 Task: Create a due date automation when advanced on, 2 days after a card is due add basic assigned to me at 11:00 AM.
Action: Mouse moved to (1216, 92)
Screenshot: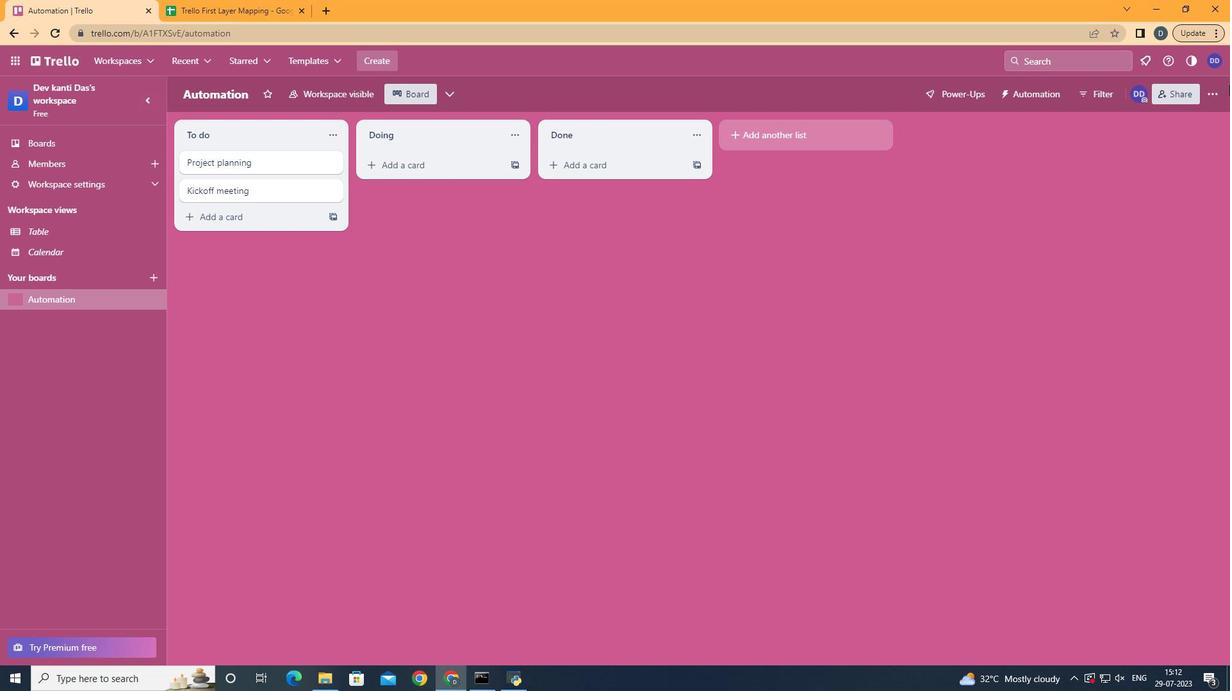 
Action: Mouse pressed left at (1216, 92)
Screenshot: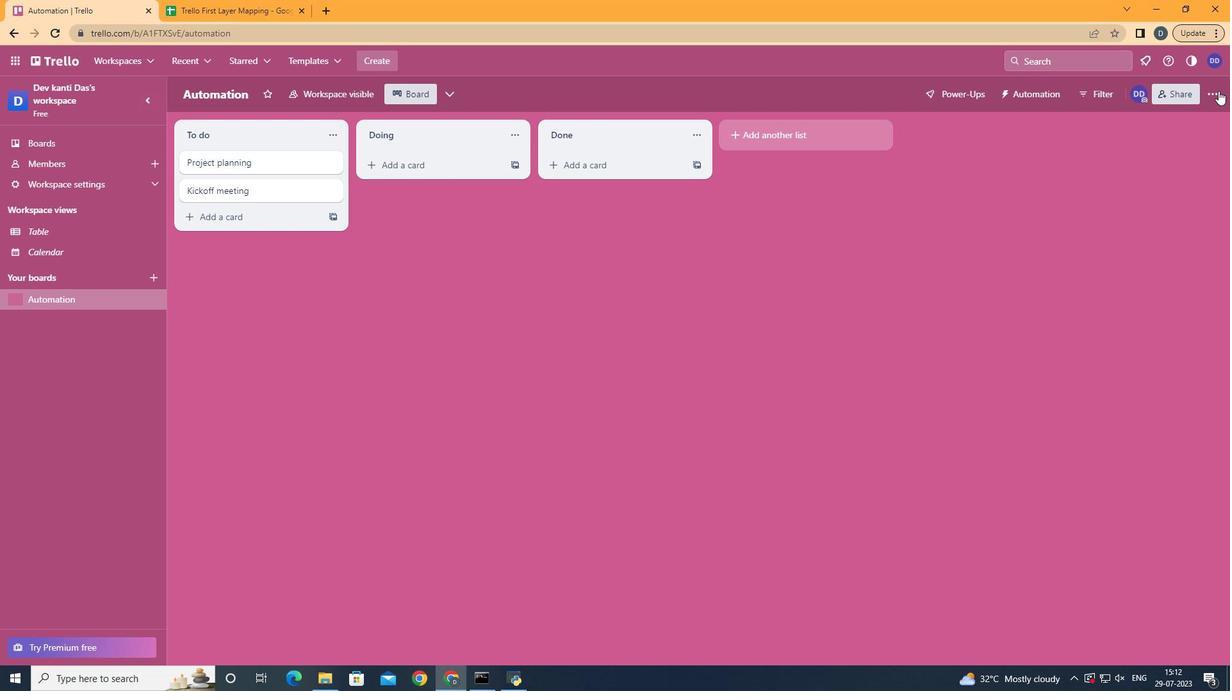 
Action: Mouse moved to (1102, 267)
Screenshot: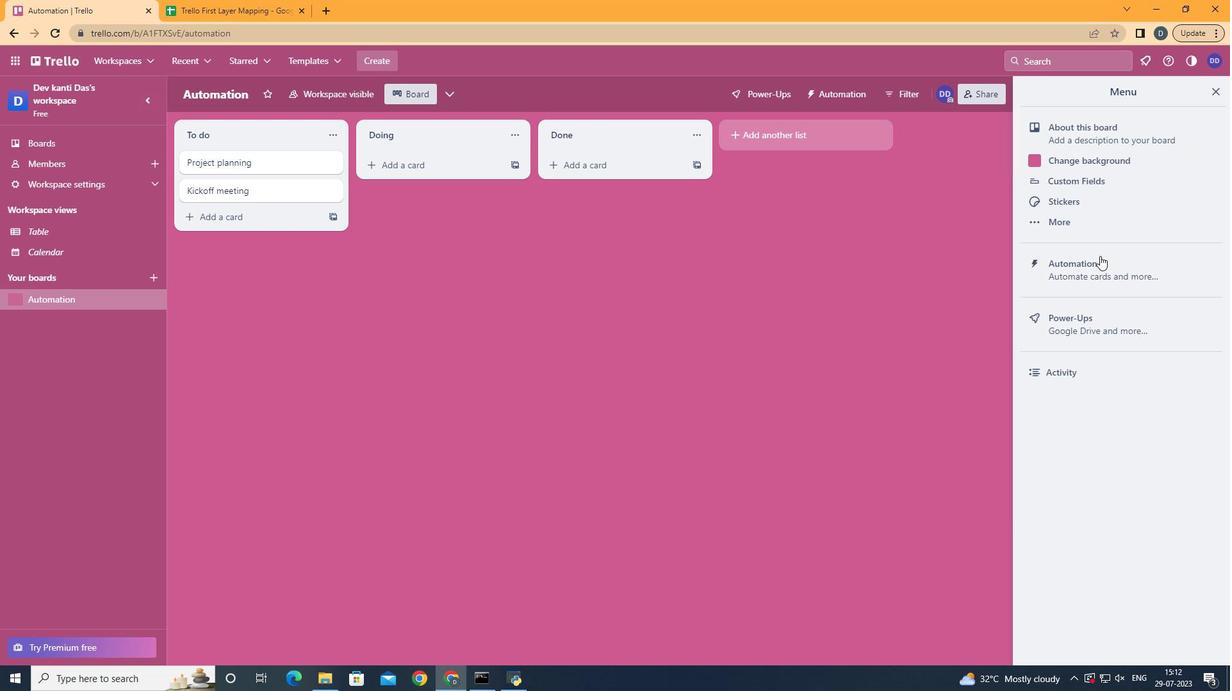 
Action: Mouse pressed left at (1102, 267)
Screenshot: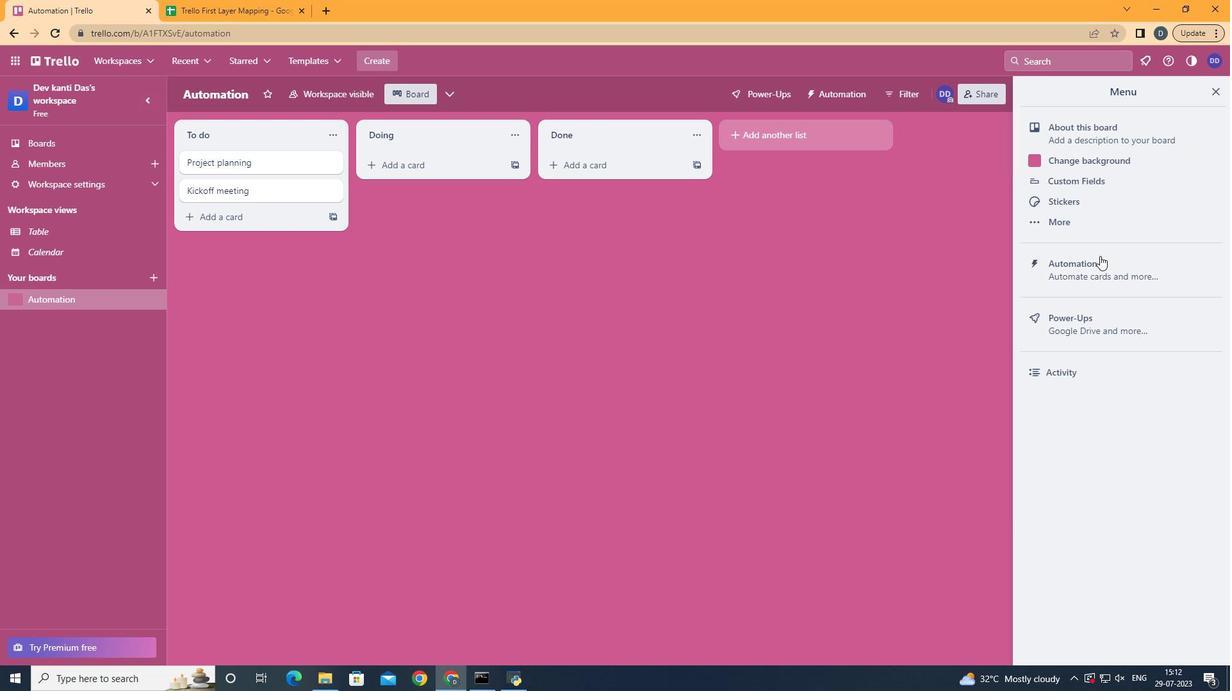 
Action: Mouse moved to (211, 252)
Screenshot: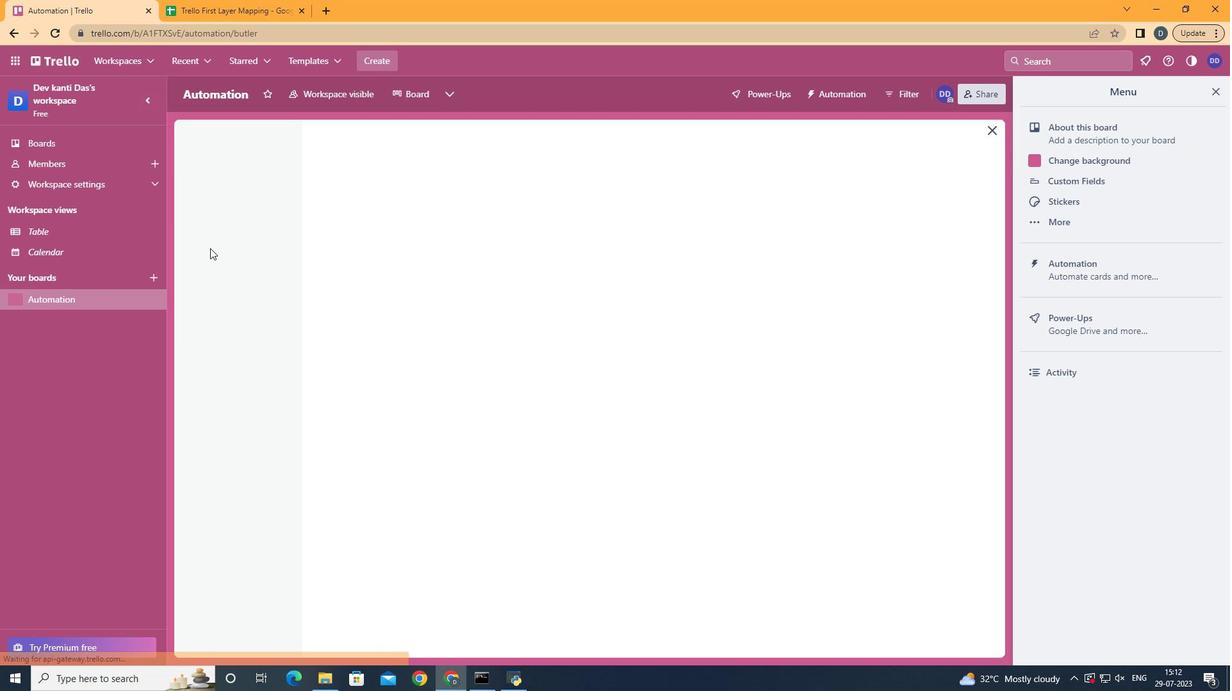 
Action: Mouse pressed left at (211, 252)
Screenshot: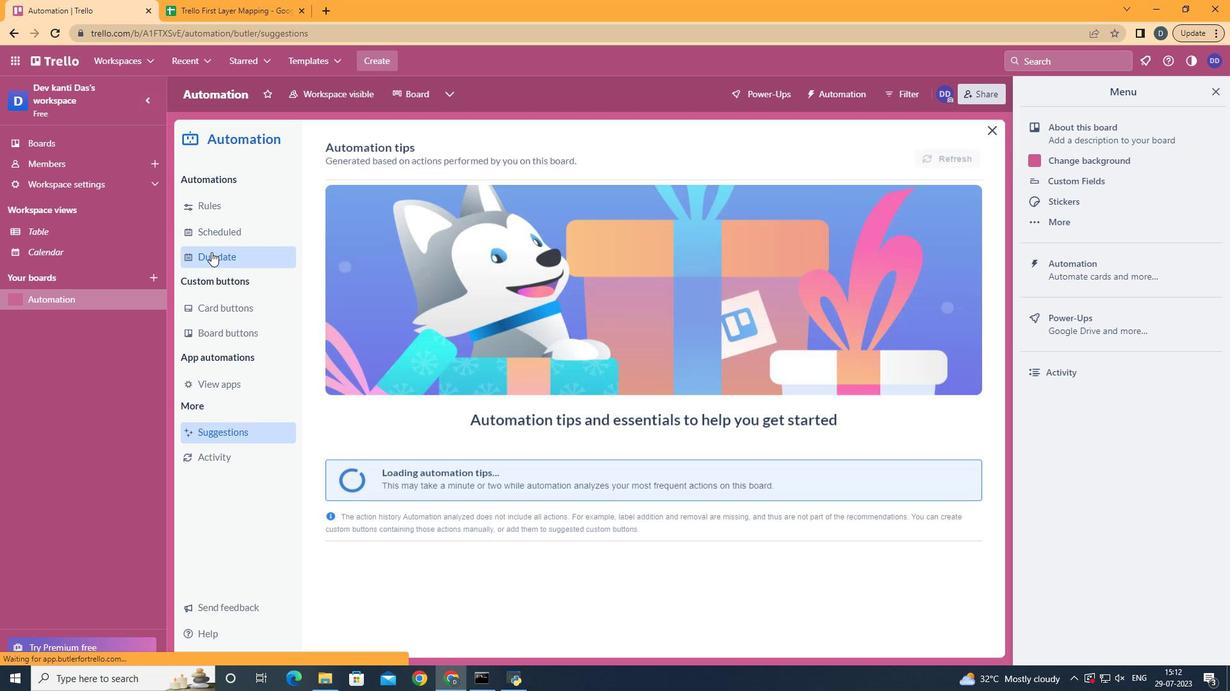 
Action: Mouse moved to (895, 154)
Screenshot: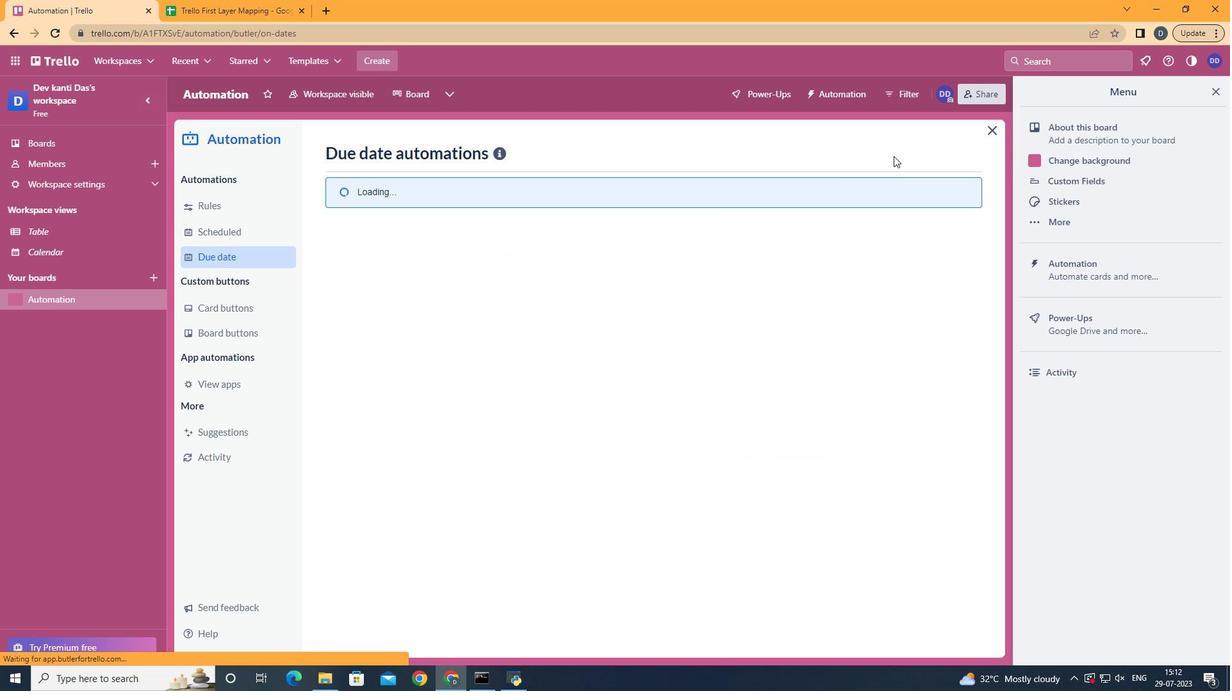 
Action: Mouse pressed left at (895, 154)
Screenshot: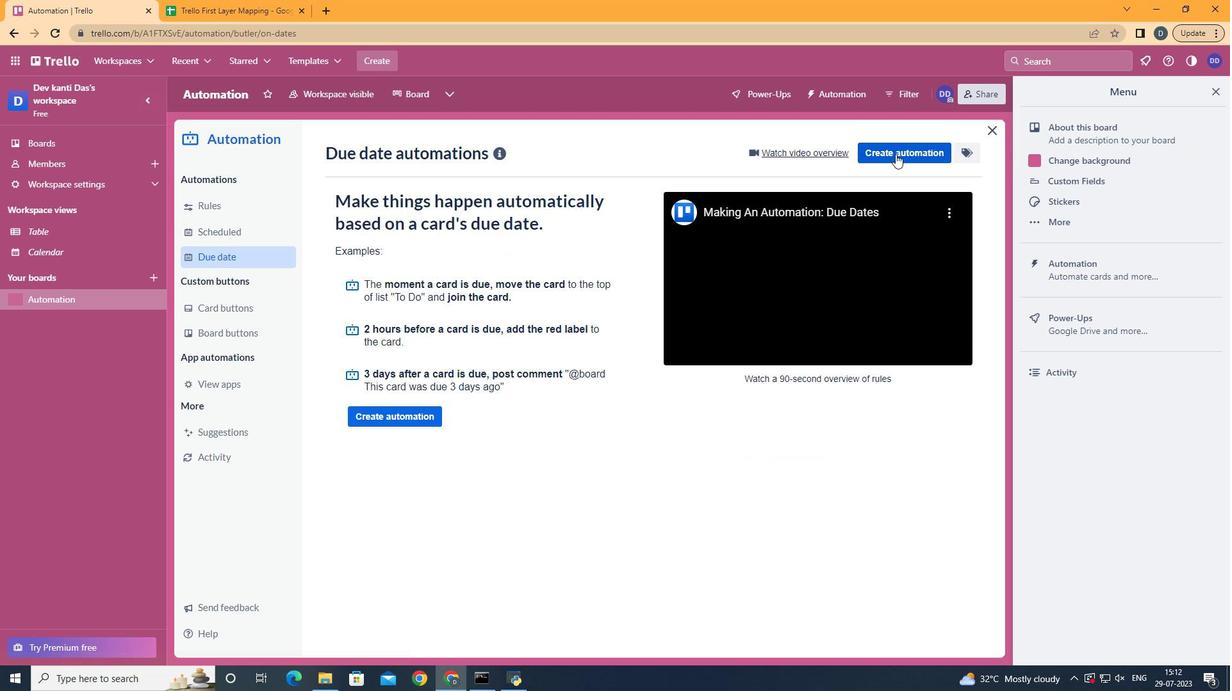 
Action: Mouse moved to (670, 281)
Screenshot: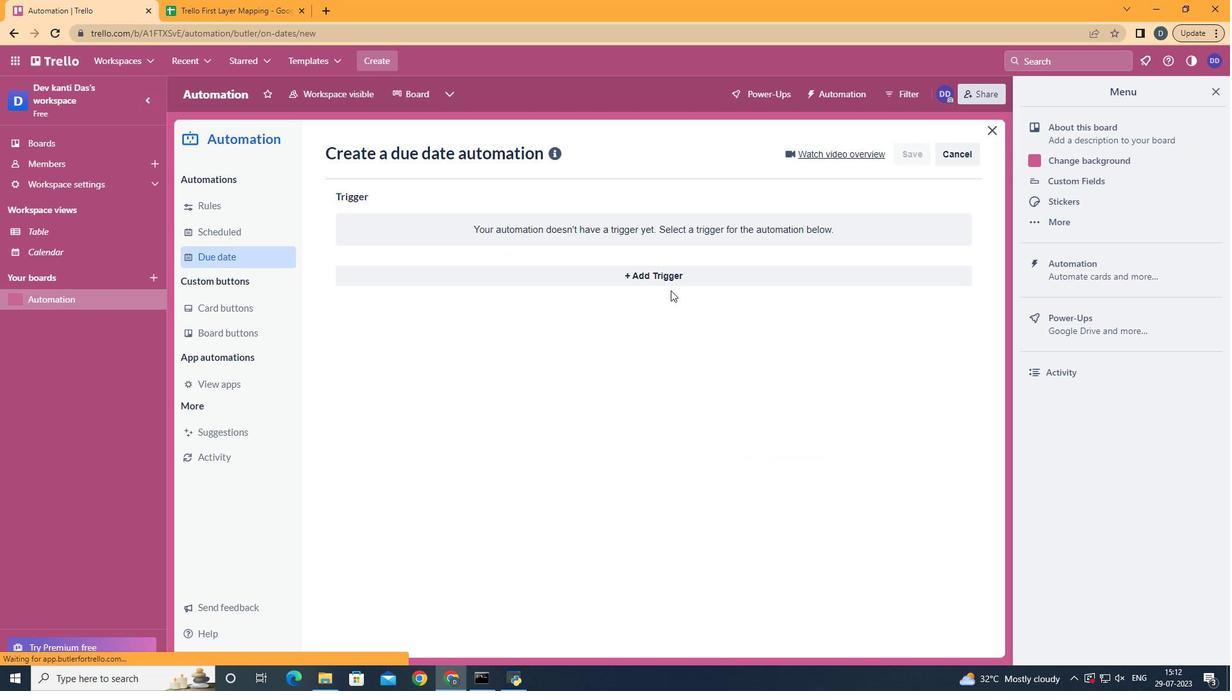 
Action: Mouse pressed left at (670, 281)
Screenshot: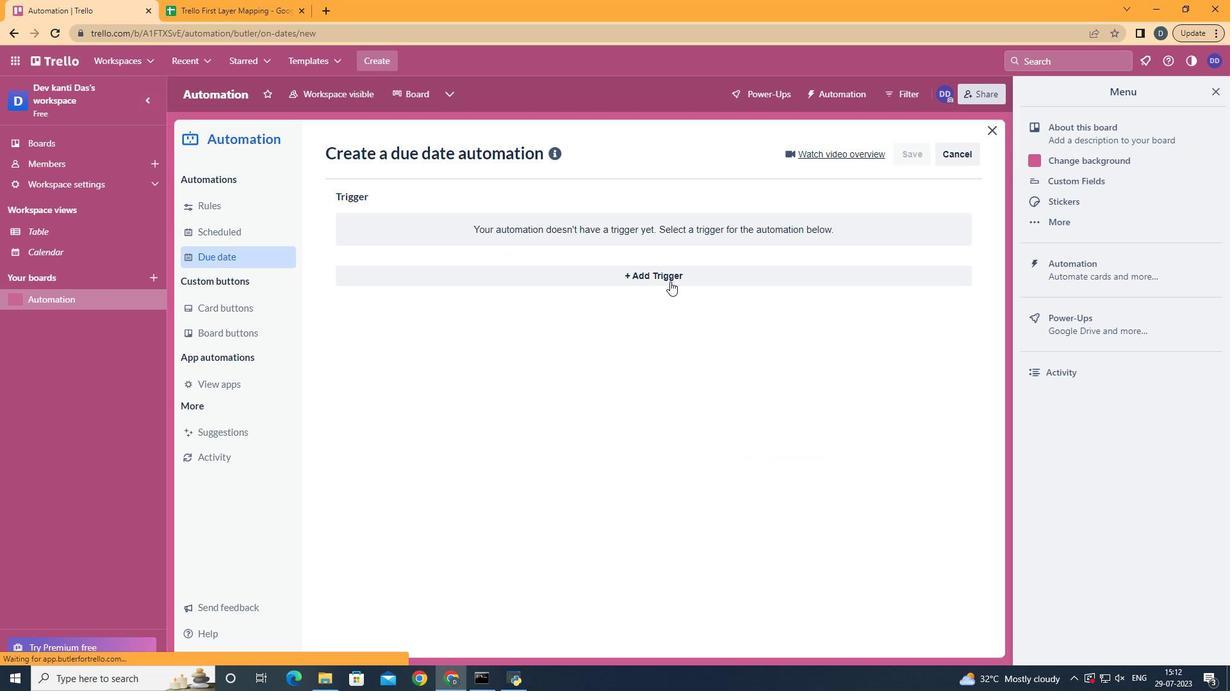 
Action: Mouse moved to (456, 522)
Screenshot: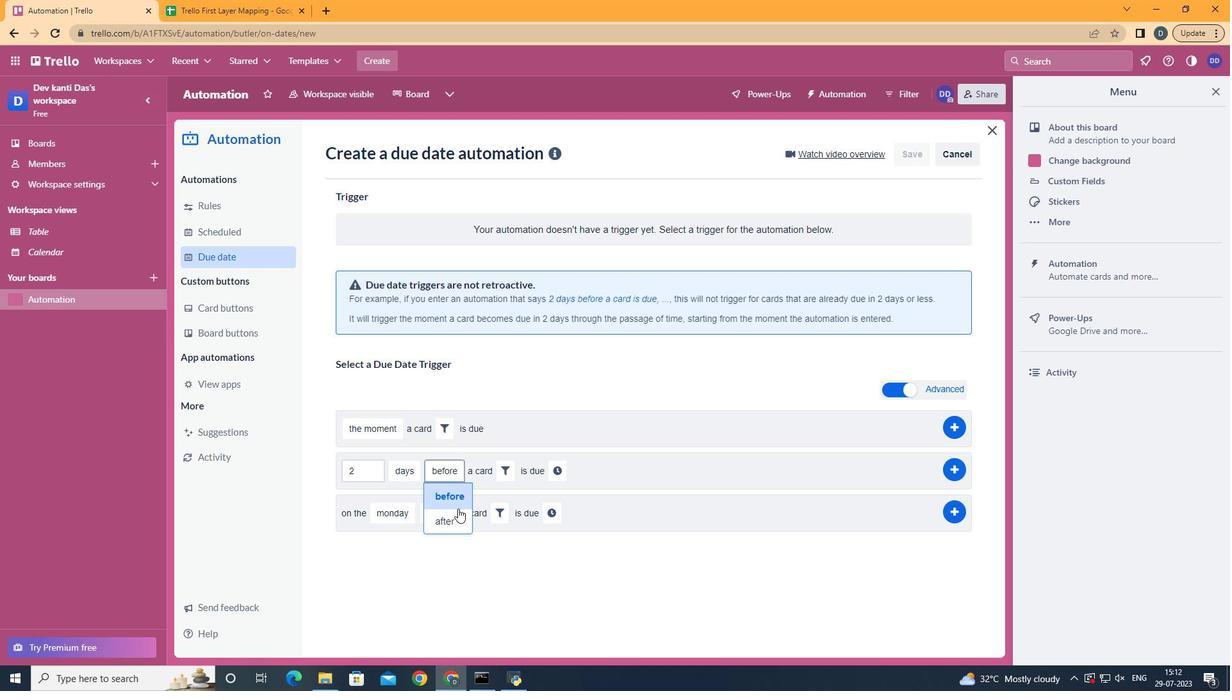 
Action: Mouse pressed left at (456, 522)
Screenshot: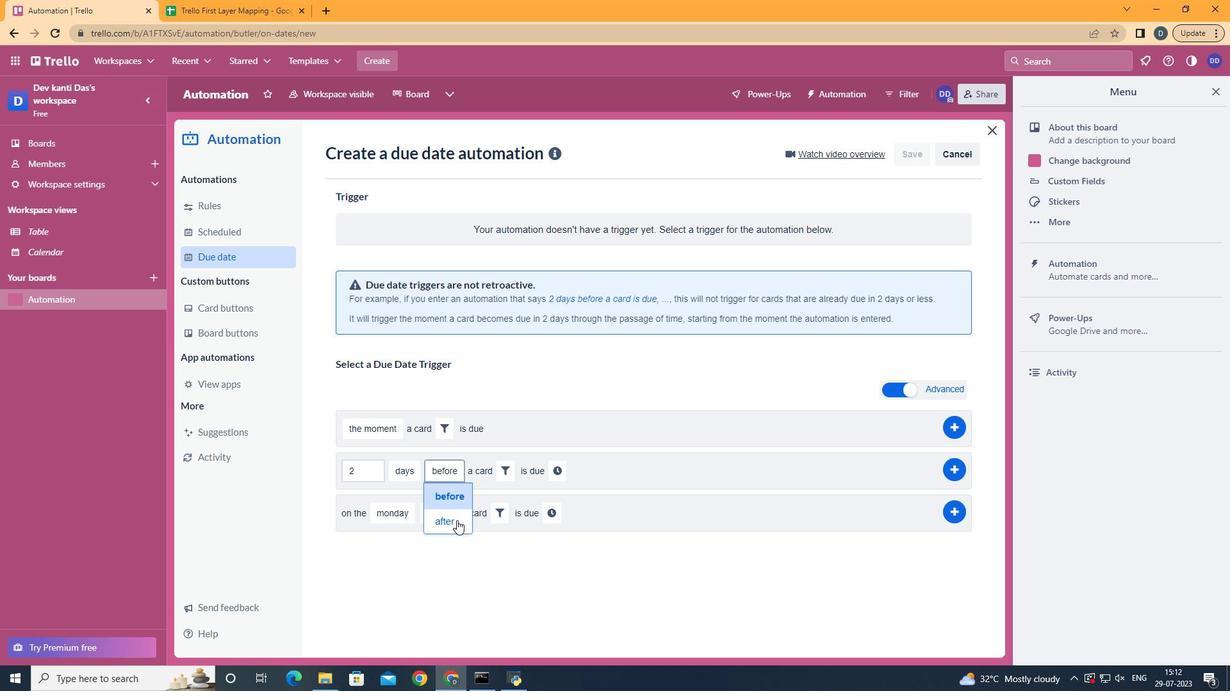
Action: Mouse moved to (494, 474)
Screenshot: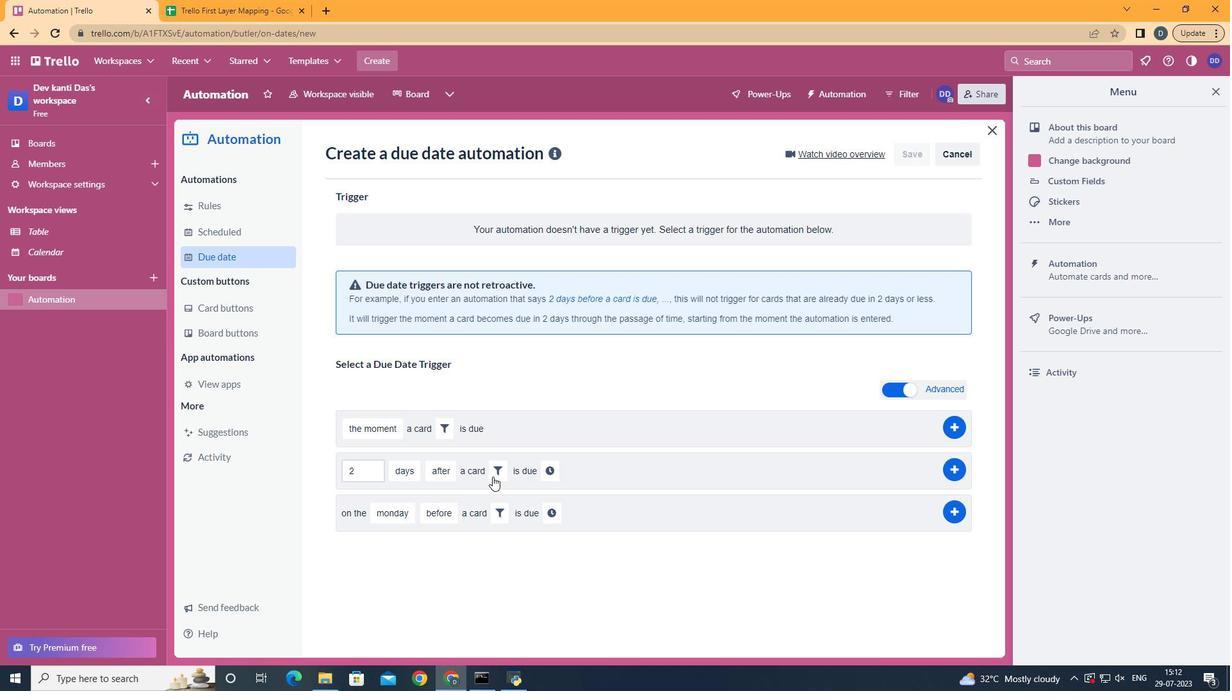 
Action: Mouse pressed left at (494, 474)
Screenshot: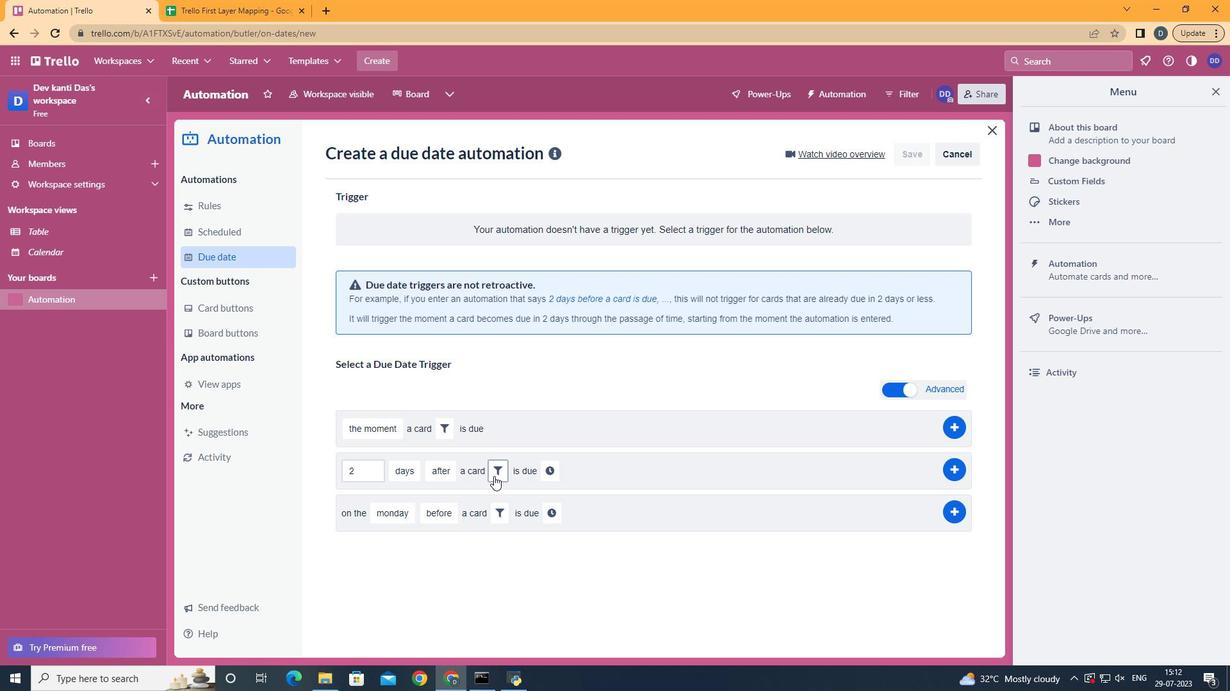 
Action: Mouse moved to (556, 551)
Screenshot: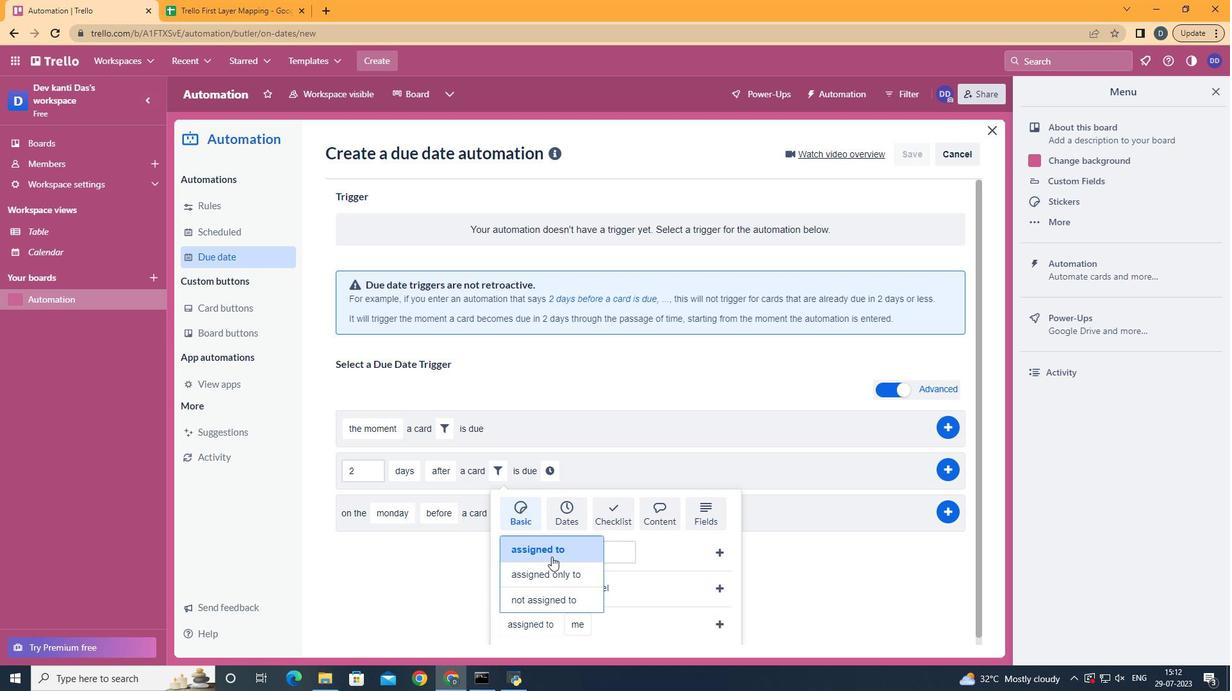 
Action: Mouse pressed left at (556, 551)
Screenshot: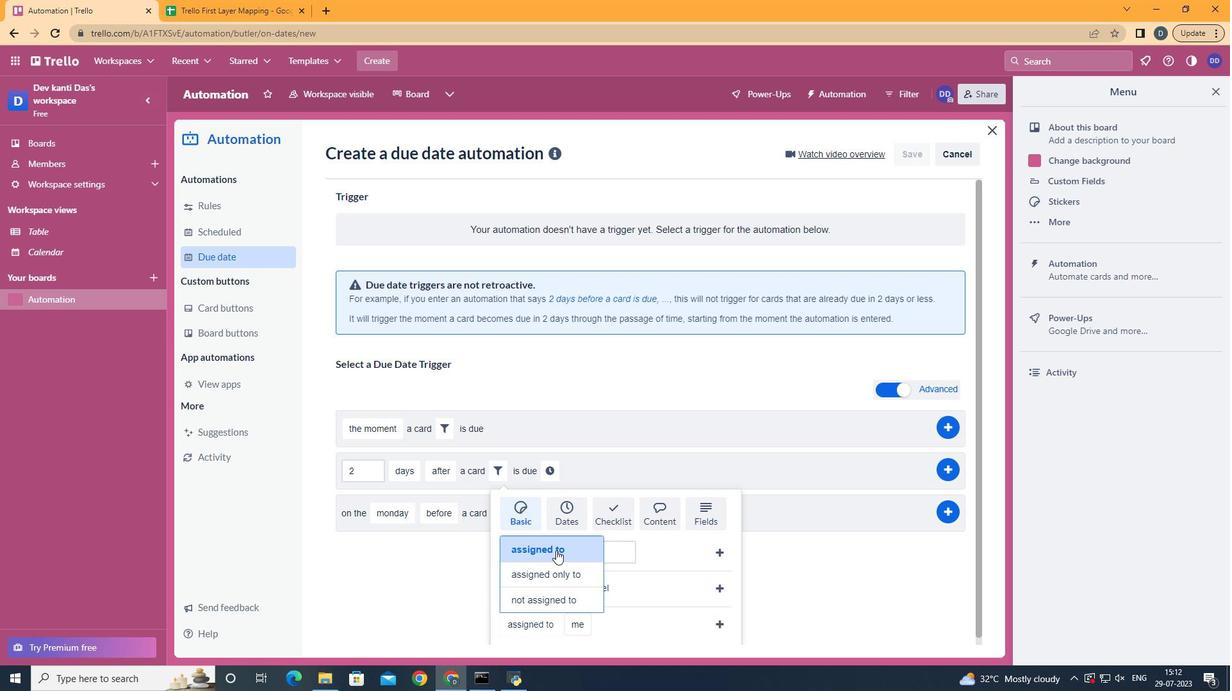 
Action: Mouse moved to (598, 545)
Screenshot: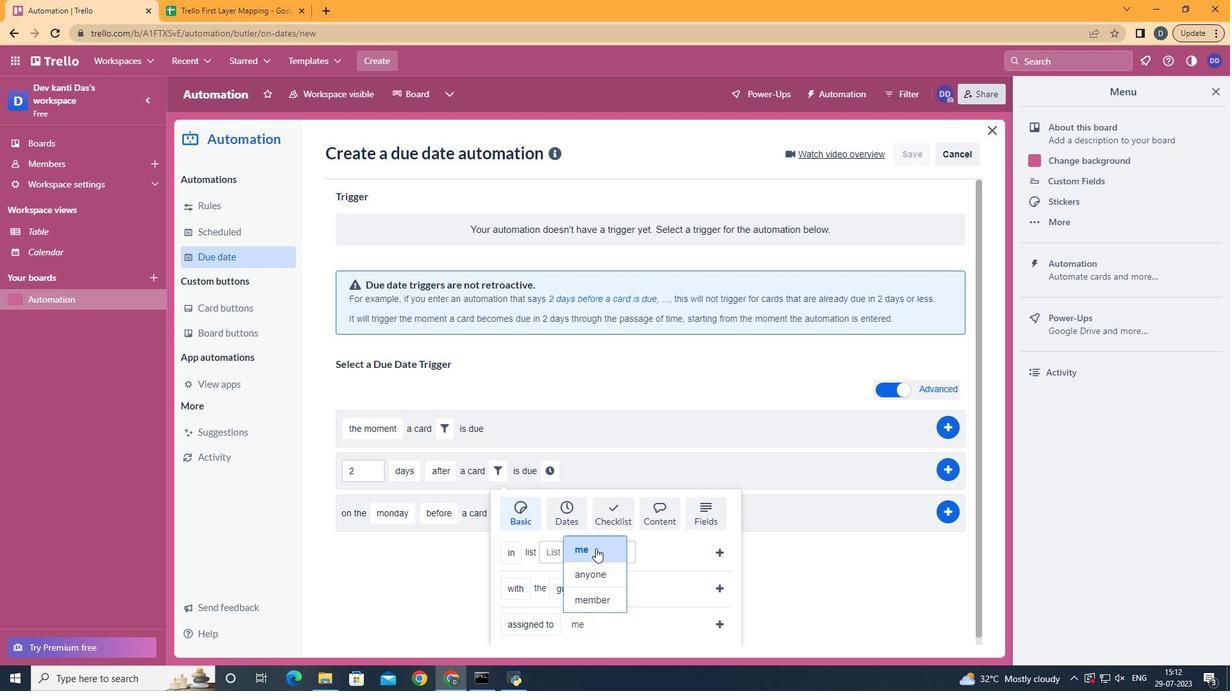 
Action: Mouse pressed left at (598, 545)
Screenshot: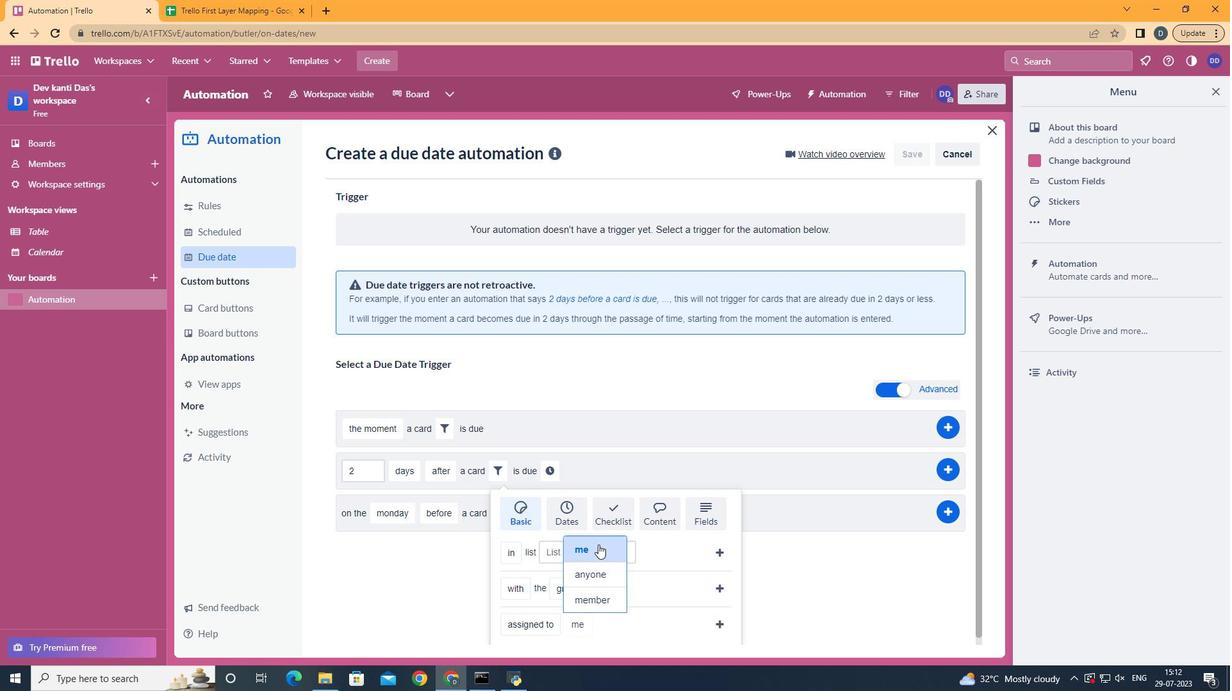 
Action: Mouse moved to (724, 624)
Screenshot: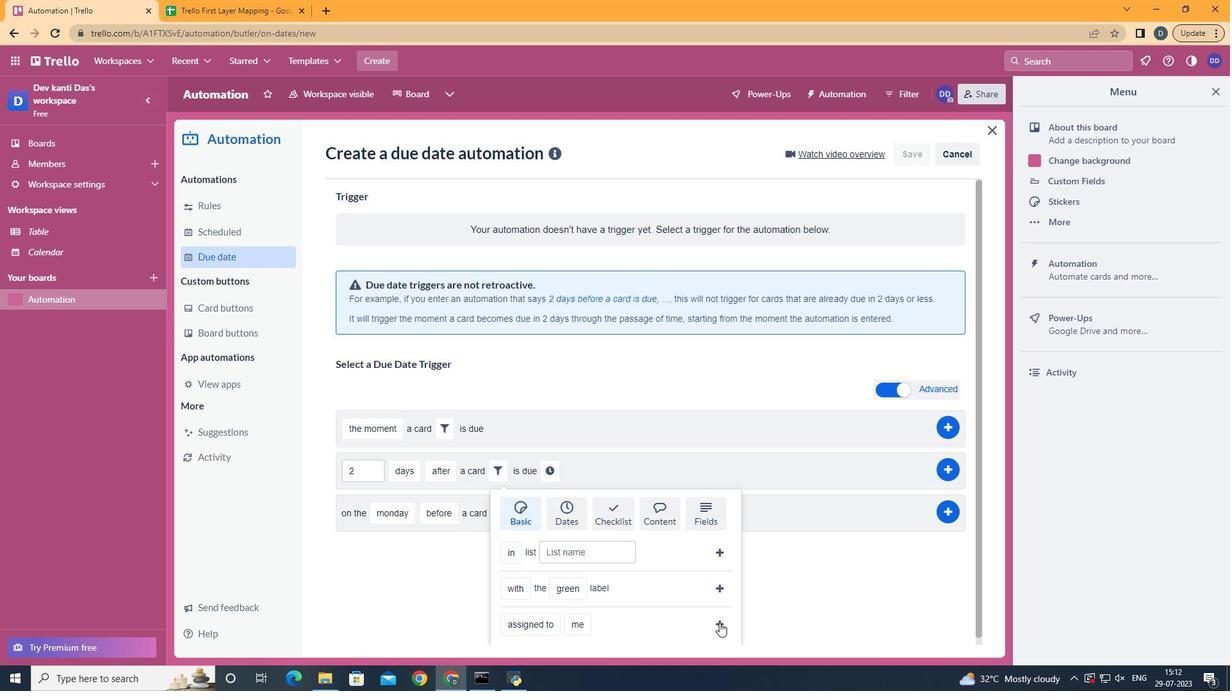 
Action: Mouse pressed left at (724, 624)
Screenshot: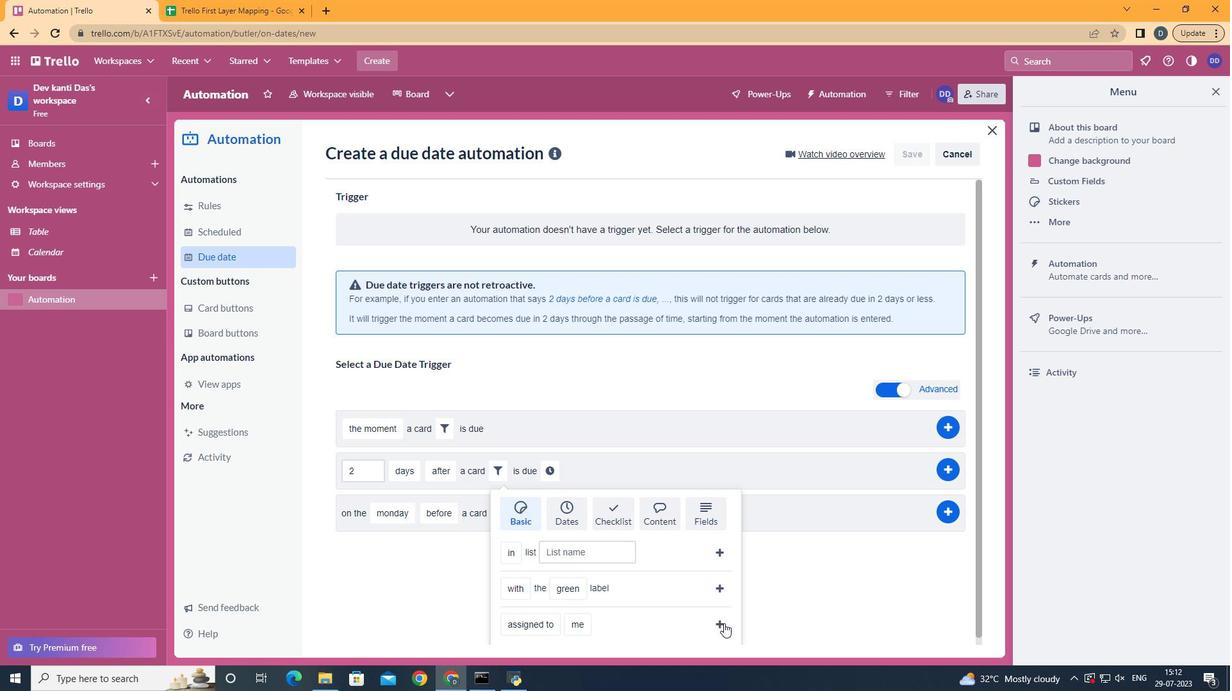 
Action: Mouse moved to (649, 468)
Screenshot: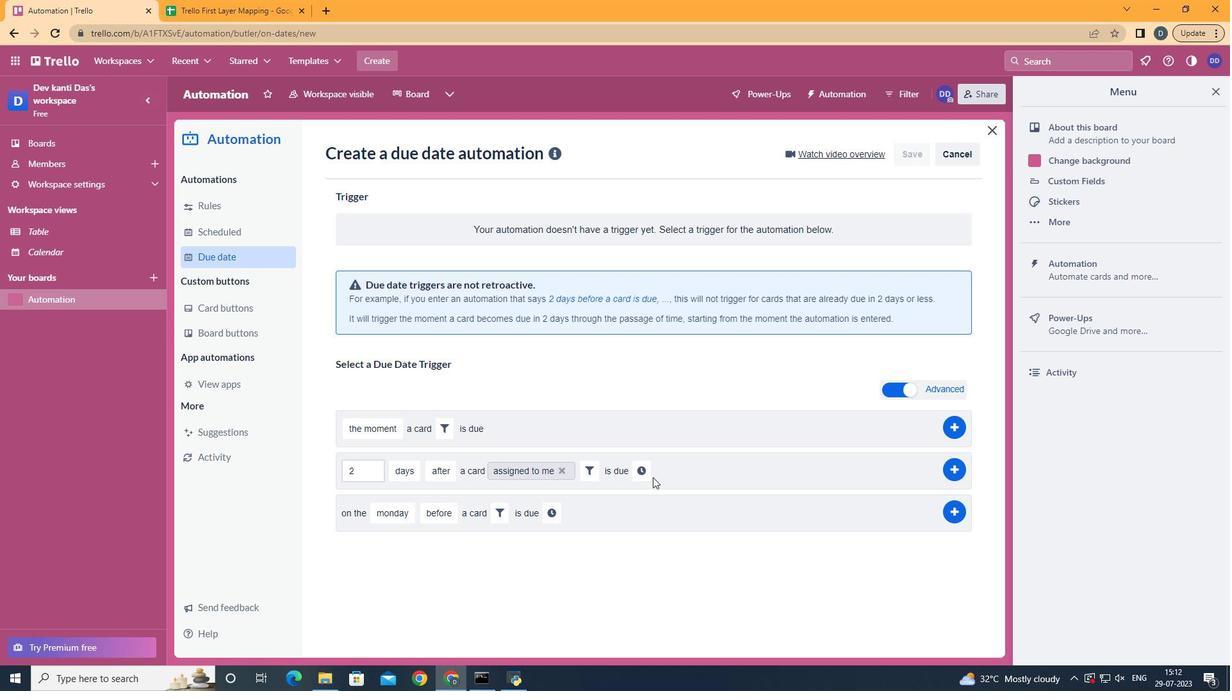 
Action: Mouse pressed left at (649, 468)
Screenshot: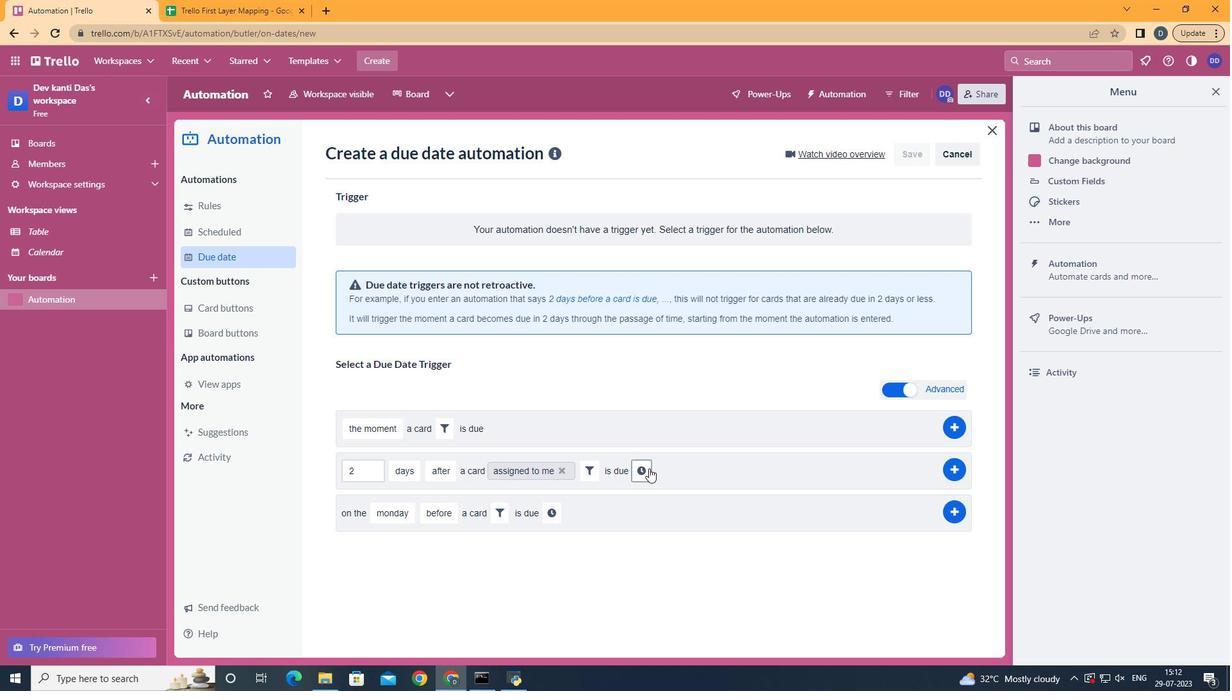 
Action: Mouse moved to (665, 483)
Screenshot: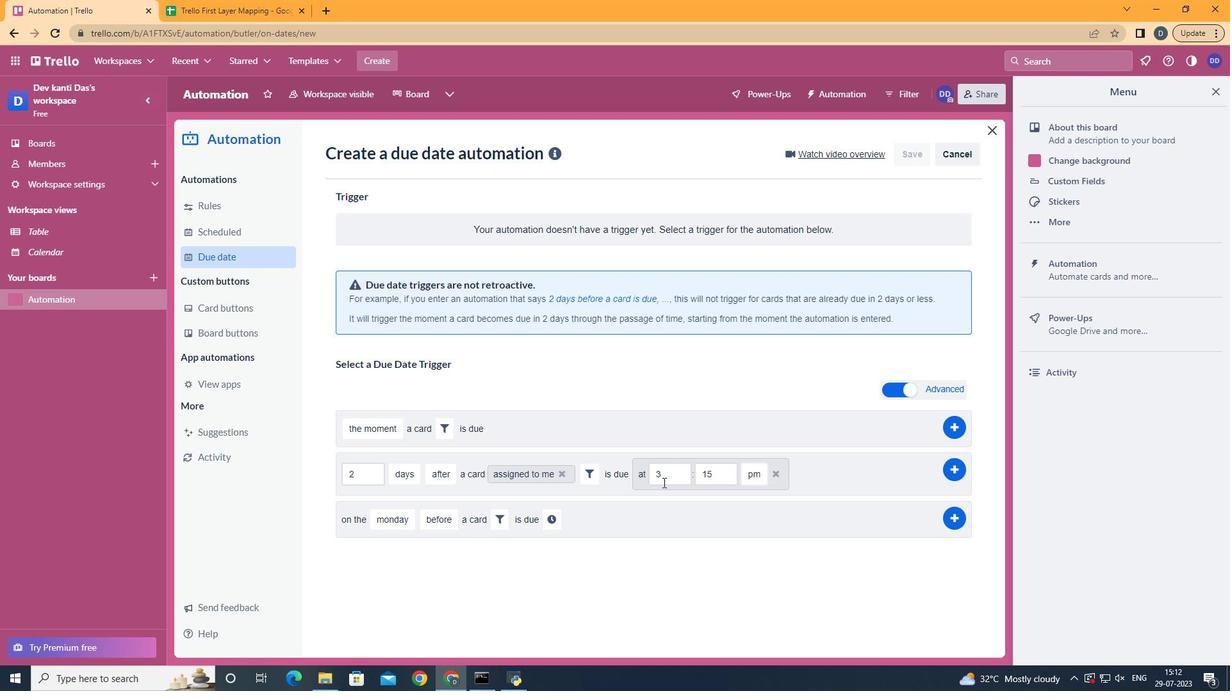 
Action: Mouse pressed left at (665, 483)
Screenshot: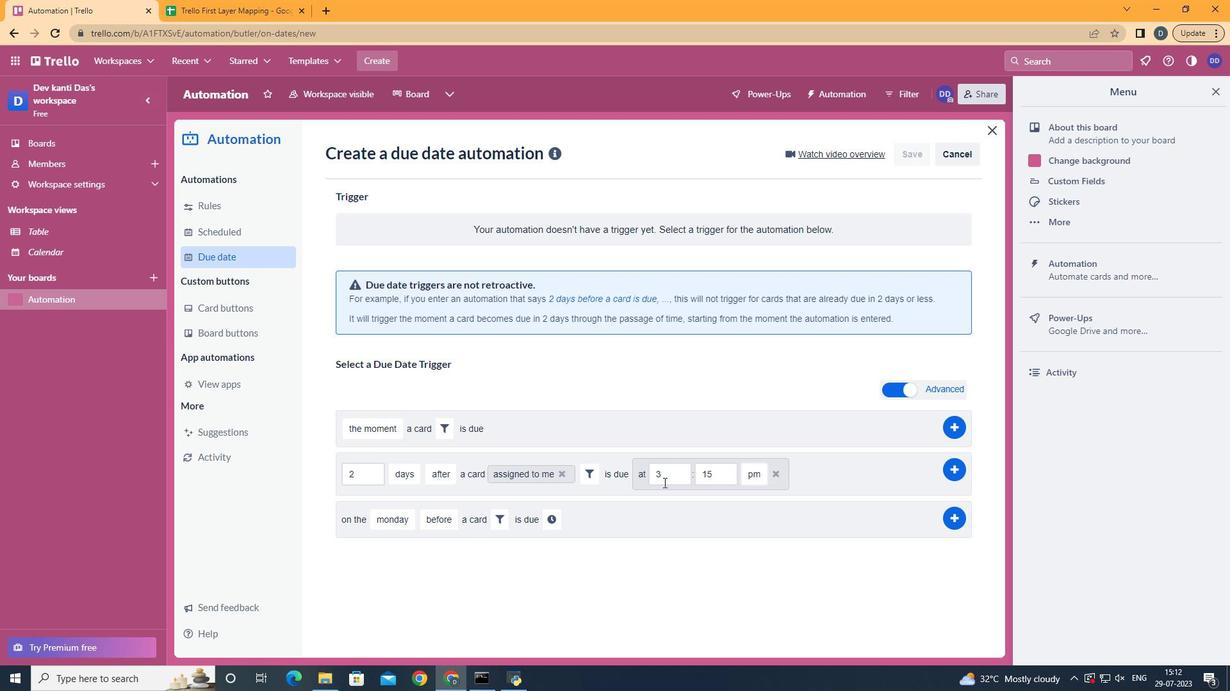 
Action: Key pressed <Key.backspace><Key.backspace>11
Screenshot: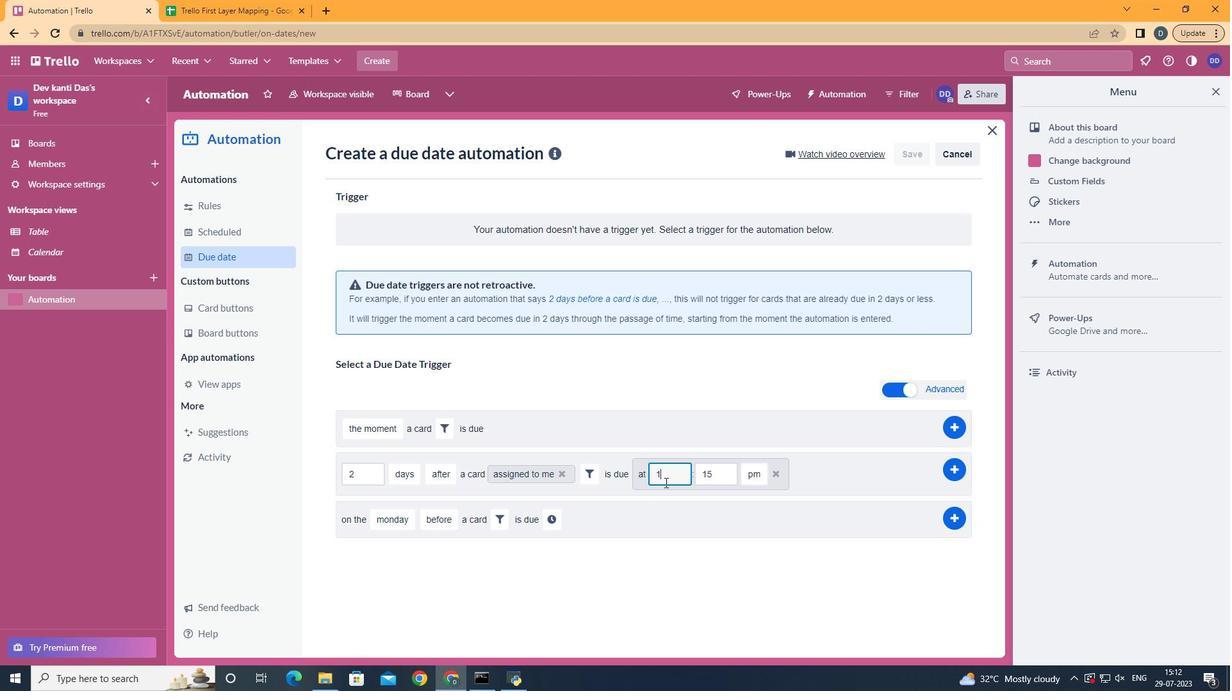 
Action: Mouse moved to (718, 468)
Screenshot: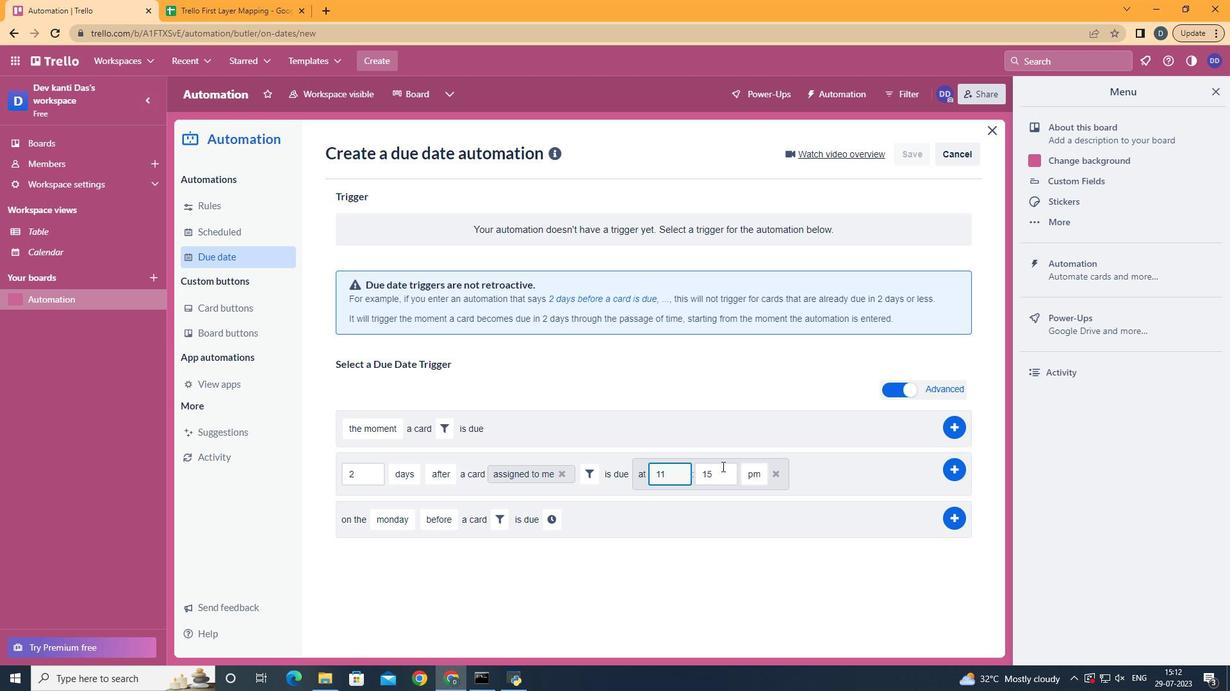 
Action: Mouse pressed left at (718, 468)
Screenshot: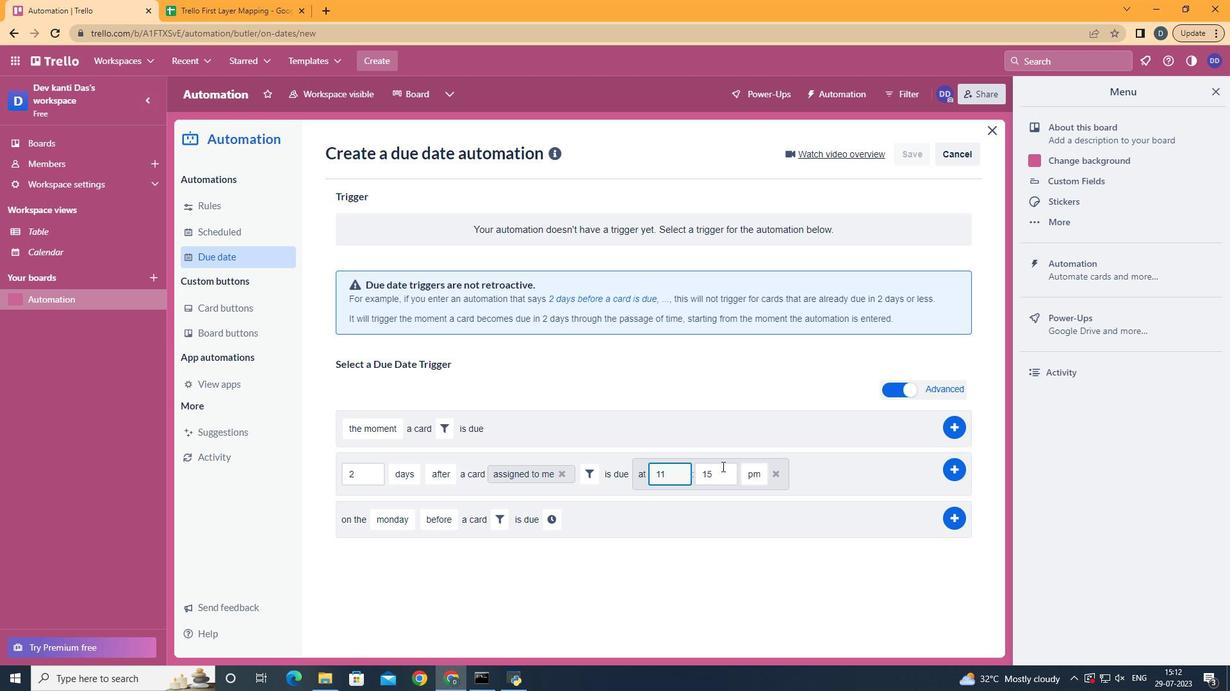 
Action: Key pressed <Key.backspace><Key.backspace>00
Screenshot: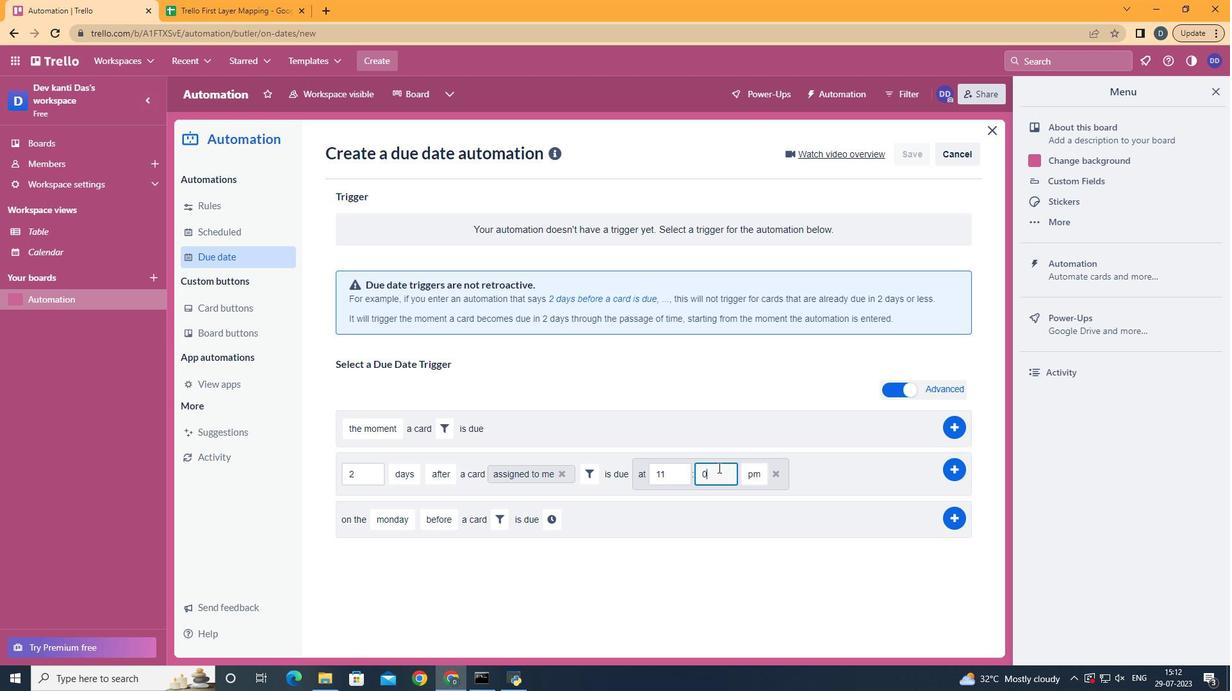 
Action: Mouse moved to (756, 499)
Screenshot: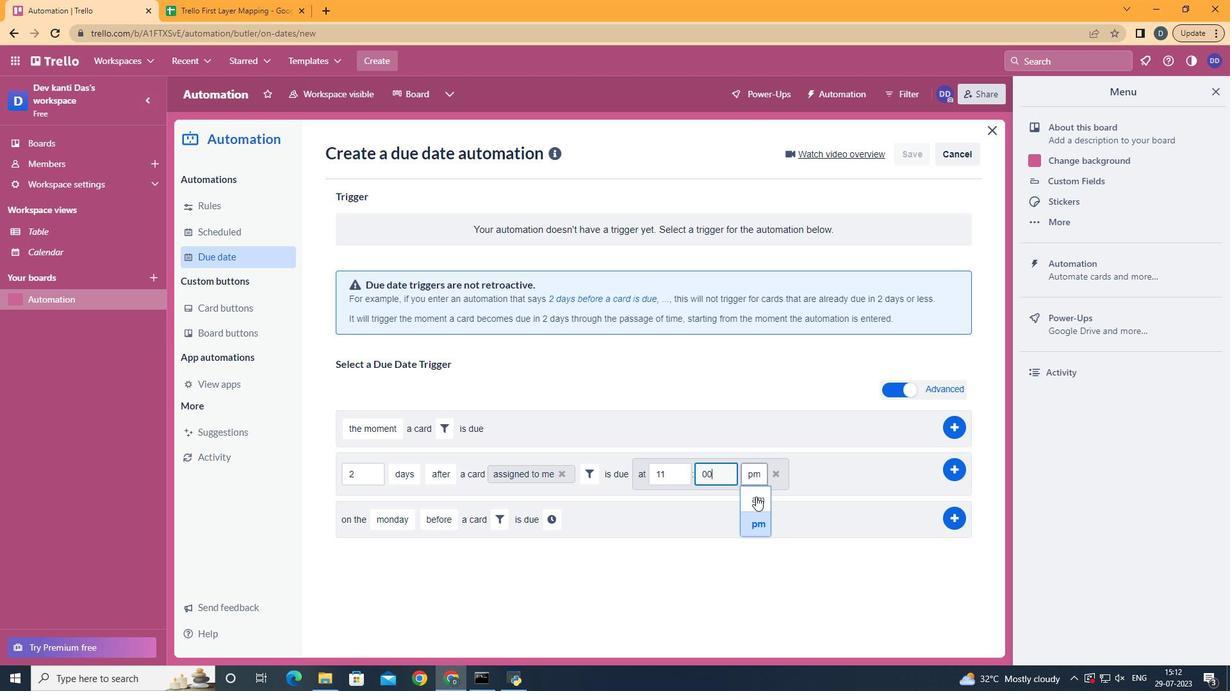 
Action: Mouse pressed left at (756, 499)
Screenshot: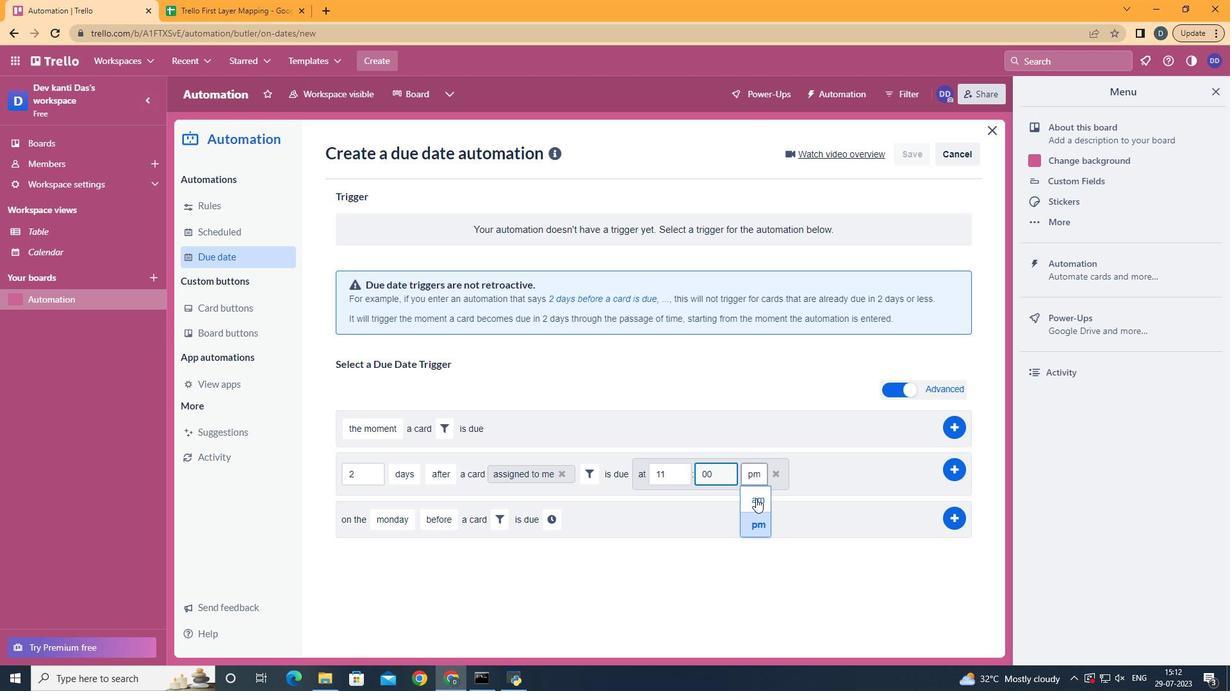 
